 Task: Assign mailaustralia7@gmail.com as Assignee of Child Issue ChildIssue0000000082 of Issue Issue0000000041 in Backlog  in Scrum Project Project0000000009 in Jira. Assign mailaustralia7@gmail.com as Assignee of Child Issue ChildIssue0000000083 of Issue Issue0000000042 in Backlog  in Scrum Project Project0000000009 in Jira. Assign mailaustralia7@gmail.com as Assignee of Child Issue ChildIssue0000000084 of Issue Issue0000000042 in Backlog  in Scrum Project Project0000000009 in Jira. Assign mailaustralia7@gmail.com as Assignee of Child Issue ChildIssue0000000085 of Issue Issue0000000043 in Backlog  in Scrum Project Project0000000009 in Jira. Assign carxxstreet791@gmail.com as Assignee of Child Issue ChildIssue0000000086 of Issue Issue0000000043 in Backlog  in Scrum Project Project0000000009 in Jira
Action: Mouse scrolled (397, 244) with delta (0, -1)
Screenshot: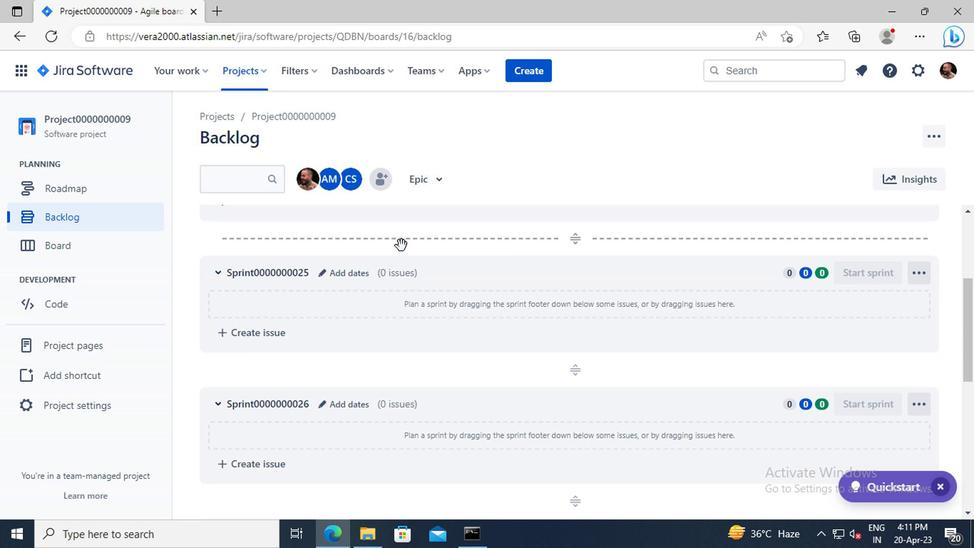 
Action: Mouse scrolled (397, 244) with delta (0, -1)
Screenshot: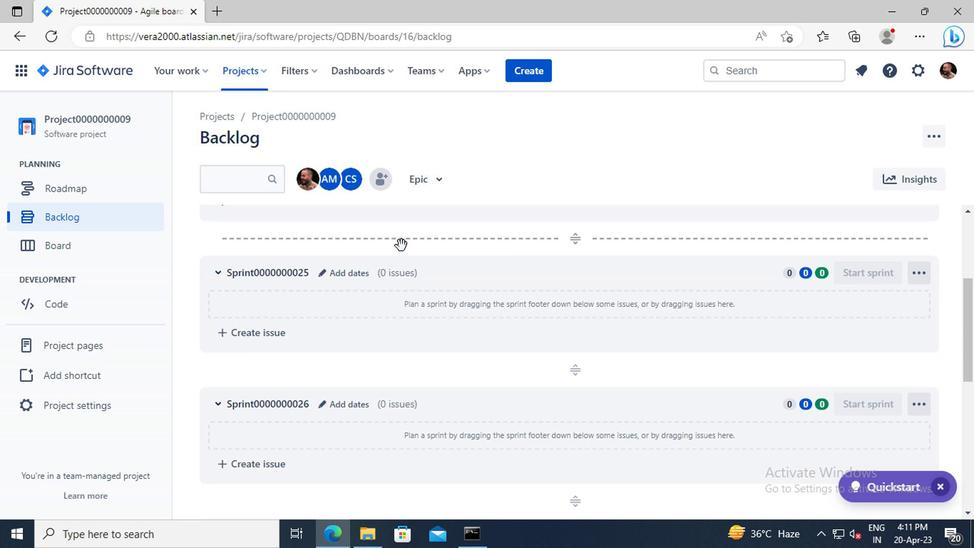 
Action: Mouse scrolled (397, 244) with delta (0, -1)
Screenshot: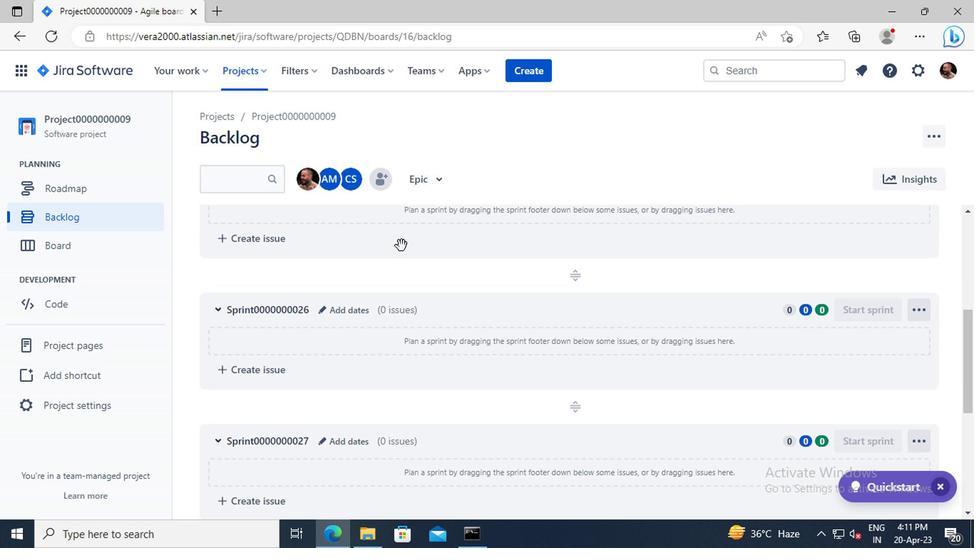 
Action: Mouse scrolled (397, 244) with delta (0, -1)
Screenshot: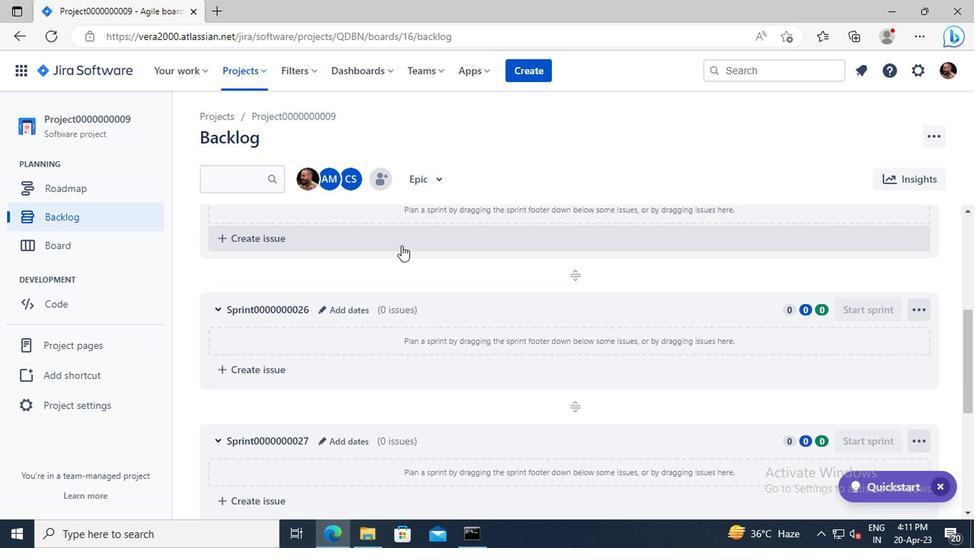 
Action: Mouse scrolled (397, 244) with delta (0, -1)
Screenshot: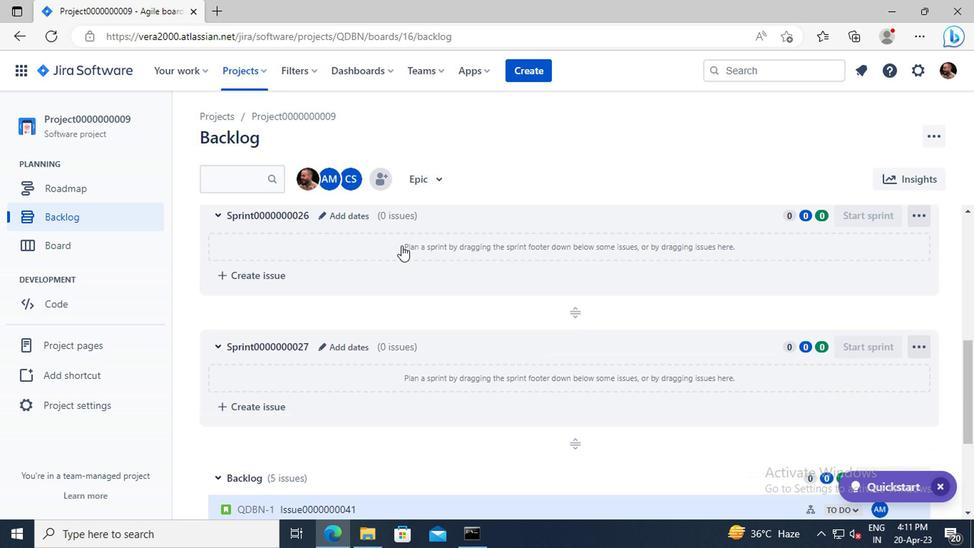 
Action: Mouse scrolled (397, 244) with delta (0, -1)
Screenshot: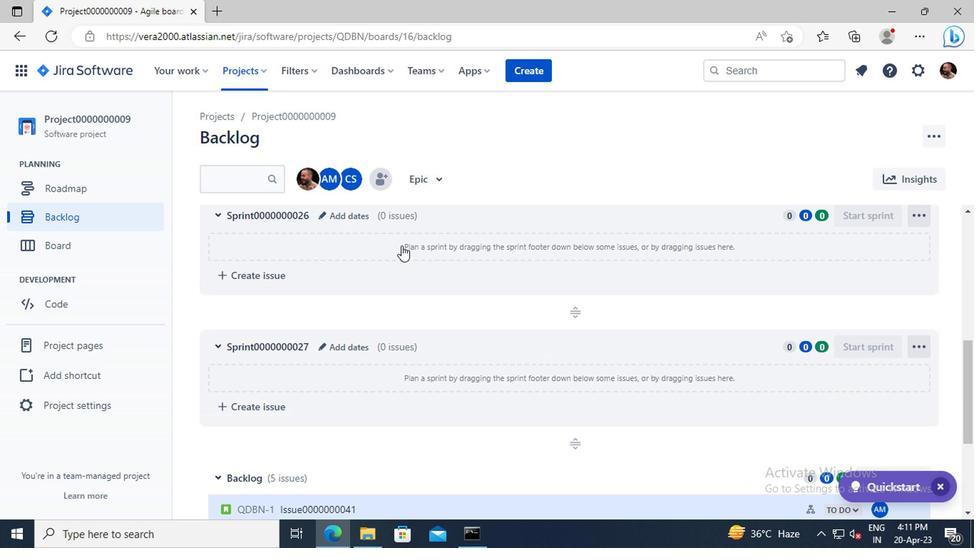 
Action: Mouse scrolled (397, 244) with delta (0, -1)
Screenshot: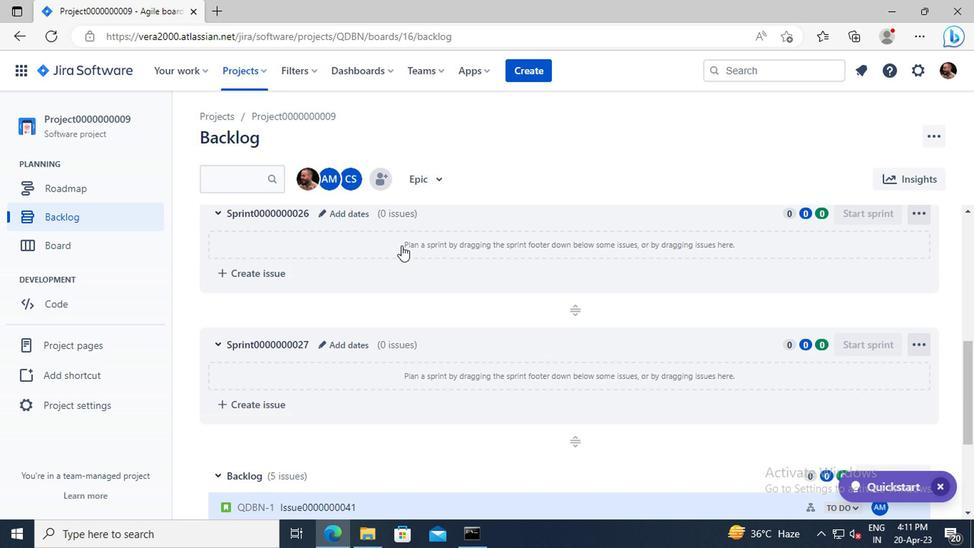 
Action: Mouse scrolled (397, 244) with delta (0, -1)
Screenshot: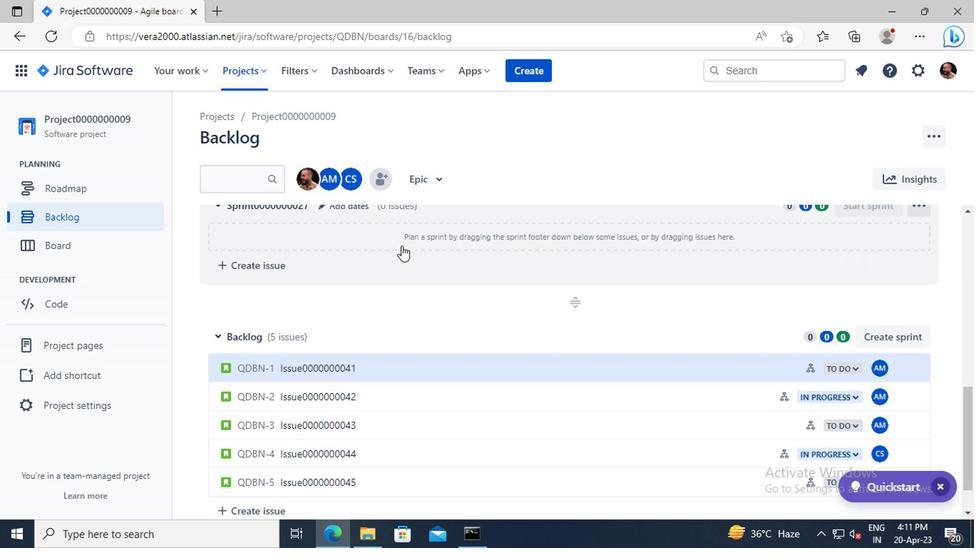 
Action: Mouse moved to (332, 316)
Screenshot: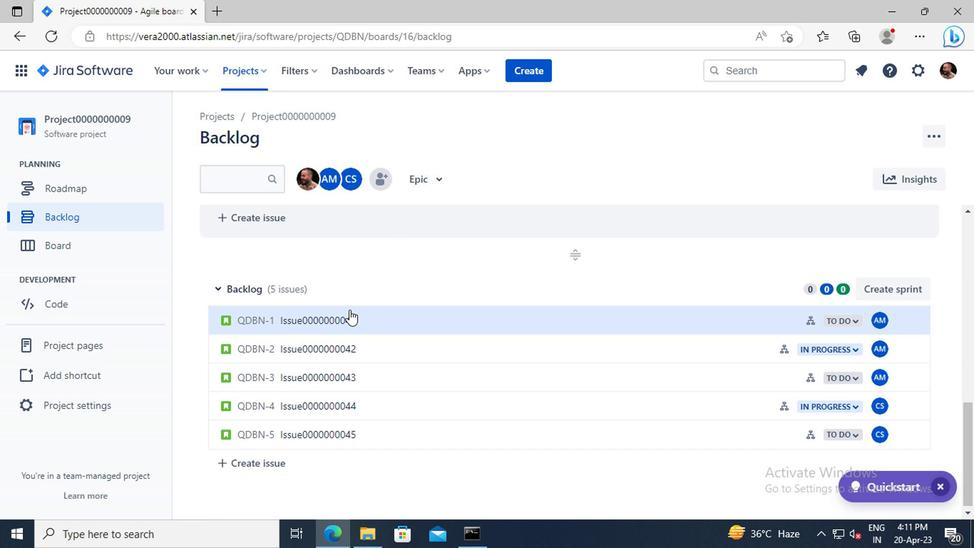 
Action: Mouse pressed left at (332, 316)
Screenshot: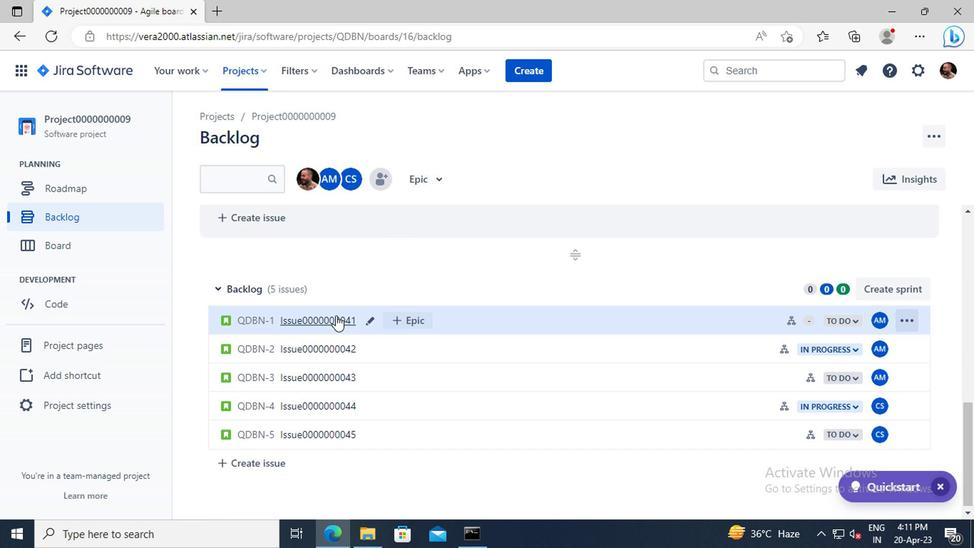 
Action: Mouse moved to (781, 323)
Screenshot: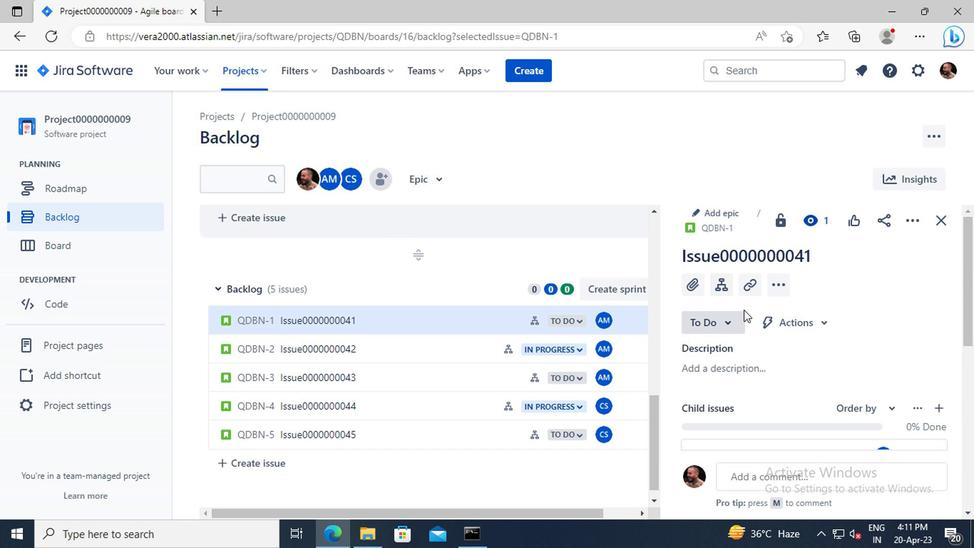 
Action: Mouse scrolled (781, 322) with delta (0, -1)
Screenshot: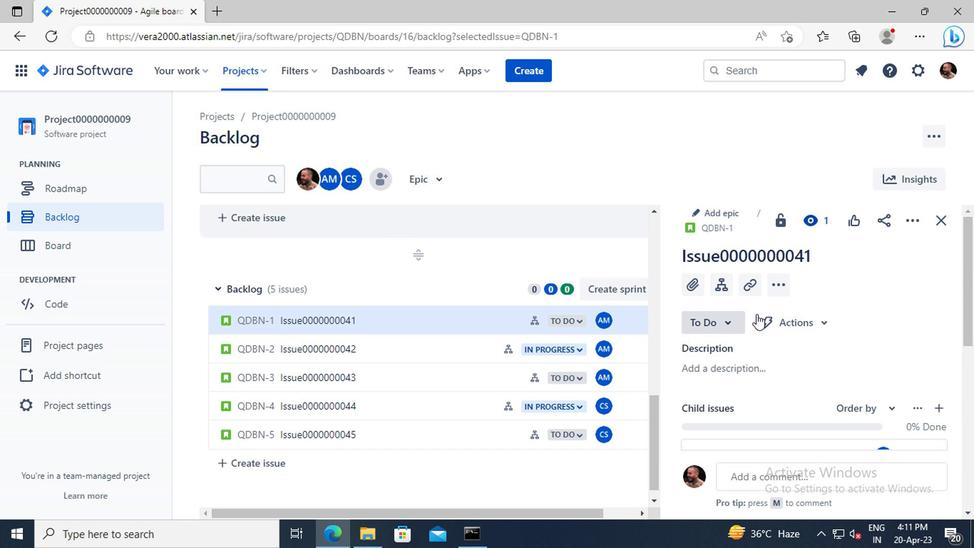 
Action: Mouse moved to (781, 323)
Screenshot: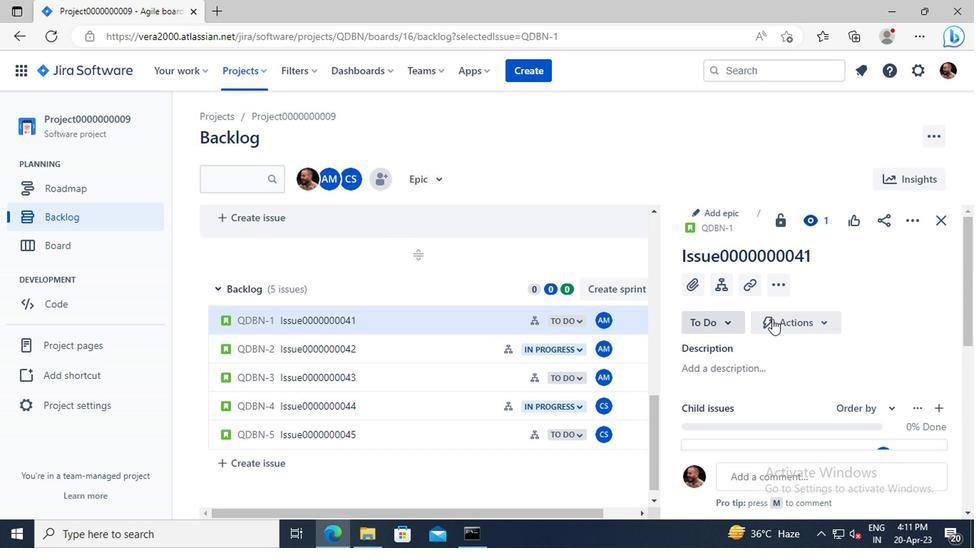 
Action: Mouse scrolled (781, 322) with delta (0, -1)
Screenshot: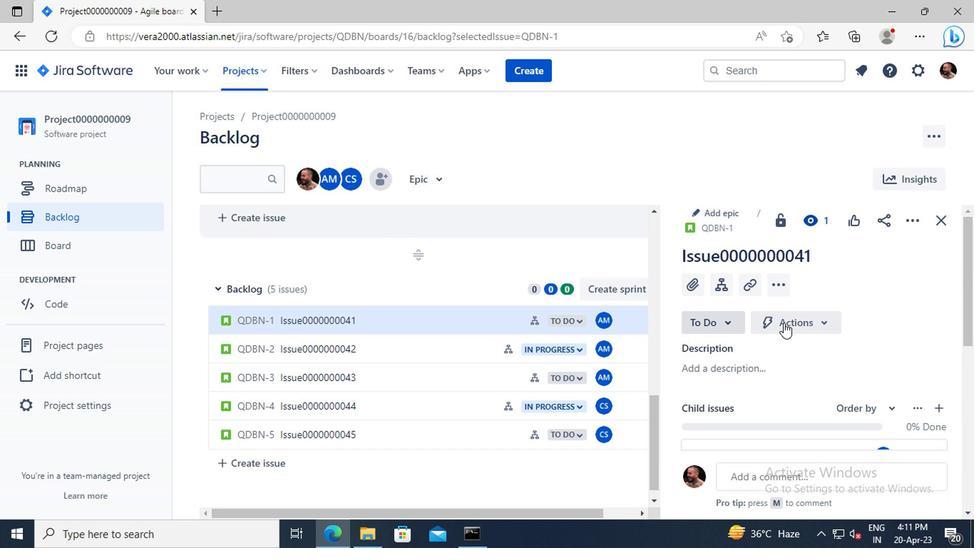 
Action: Mouse moved to (878, 390)
Screenshot: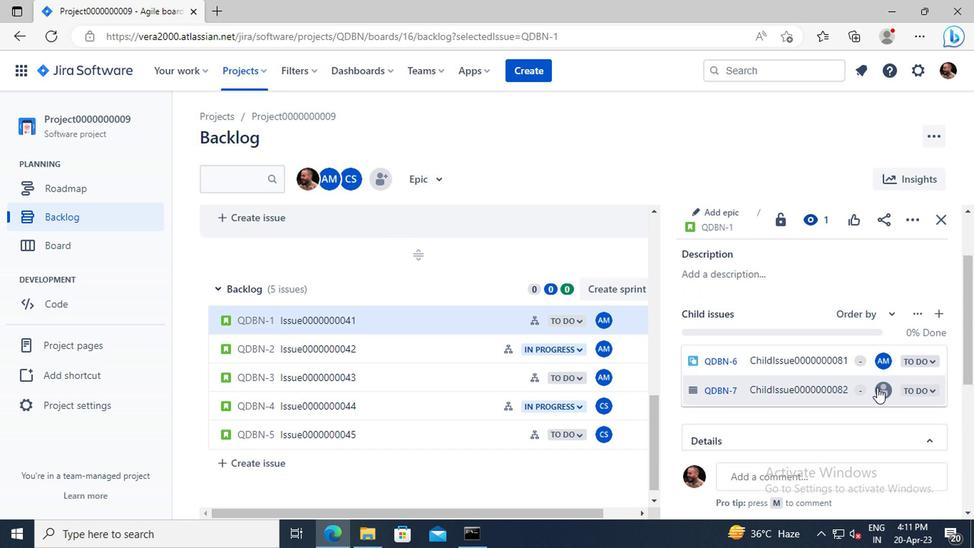 
Action: Mouse pressed left at (878, 390)
Screenshot: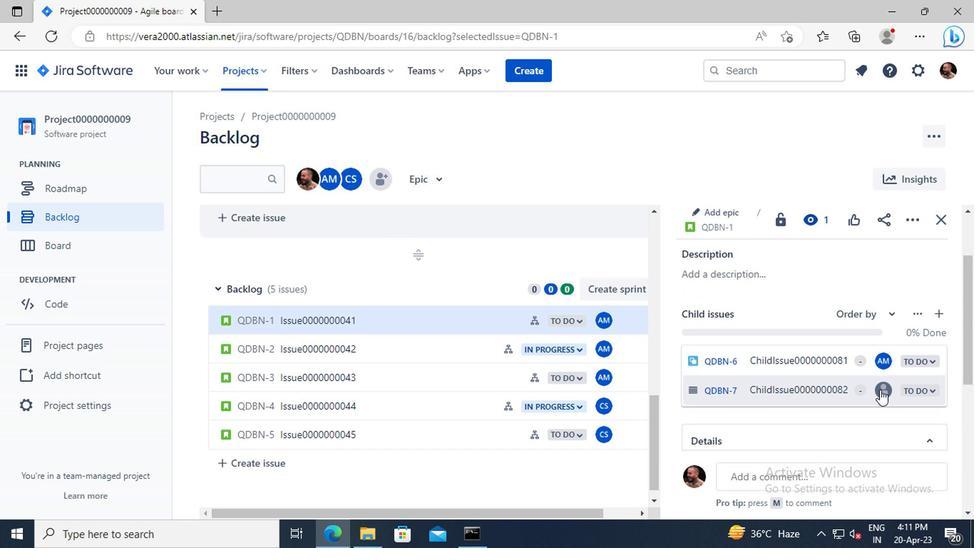 
Action: Mouse moved to (860, 380)
Screenshot: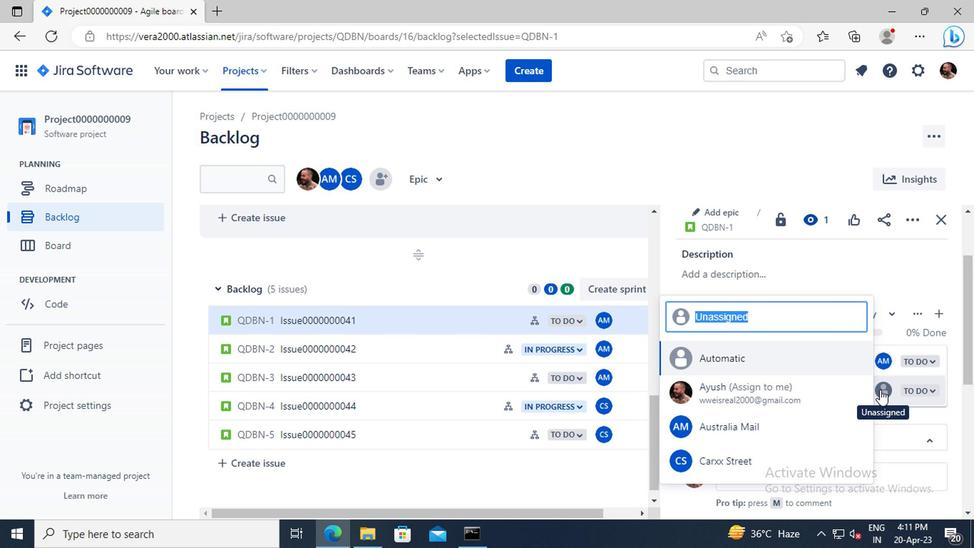 
Action: Key pressed a
Screenshot: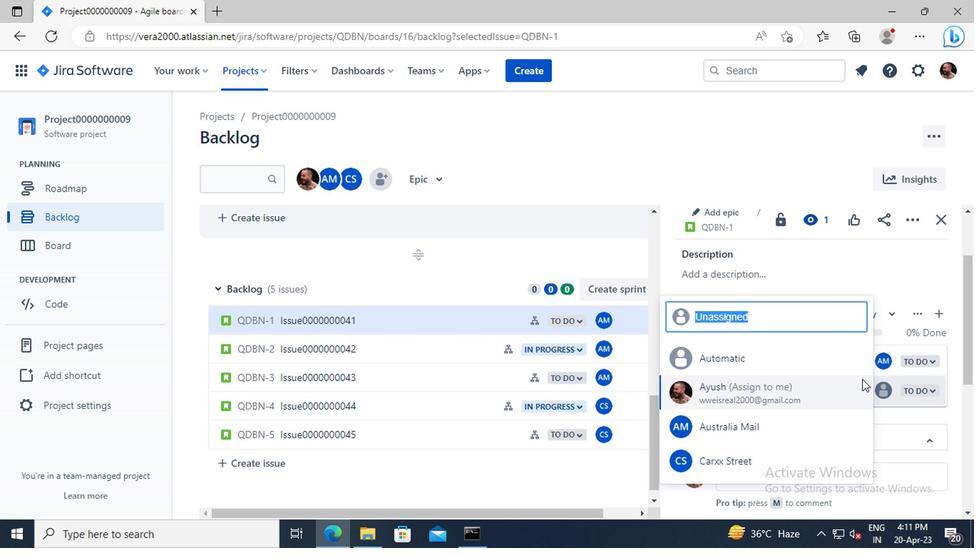 
Action: Mouse moved to (852, 375)
Screenshot: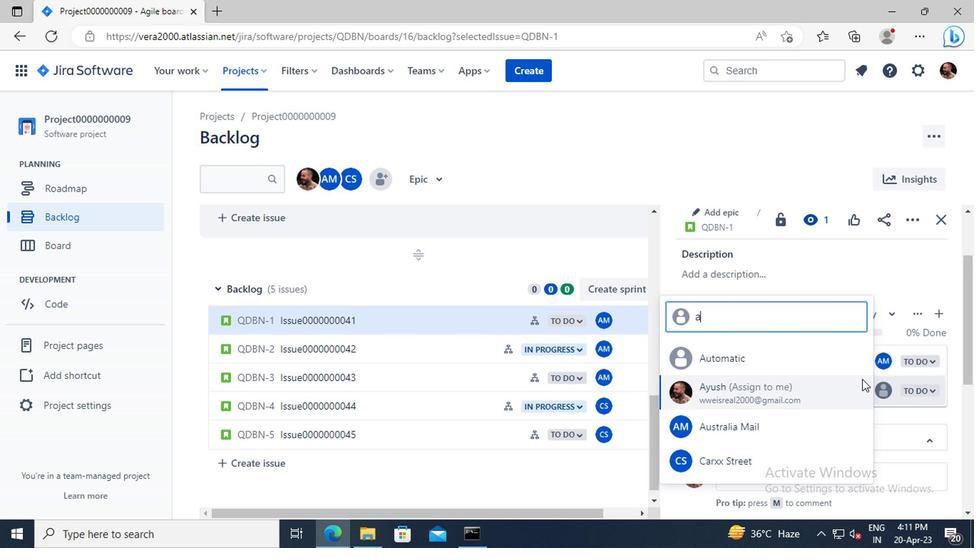 
Action: Key pressed ustra
Screenshot: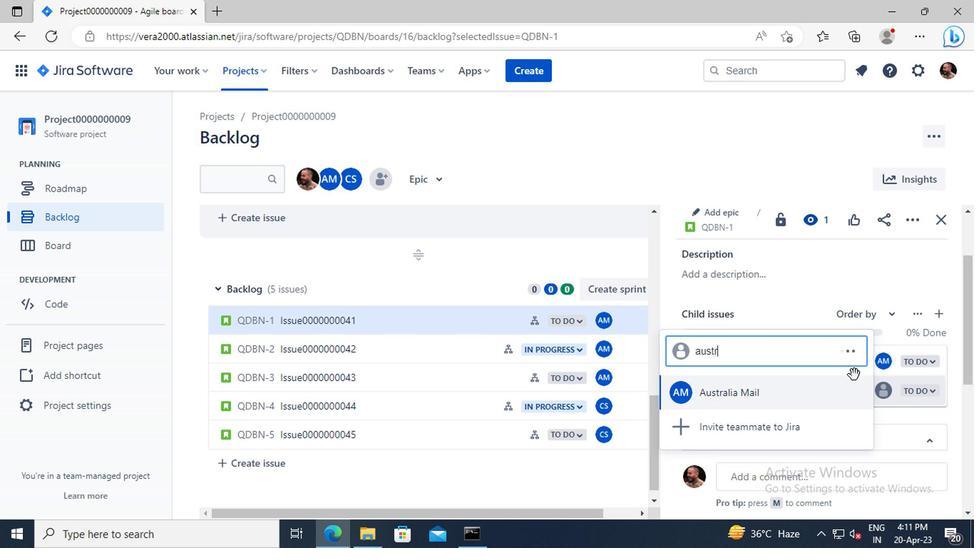 
Action: Mouse moved to (834, 365)
Screenshot: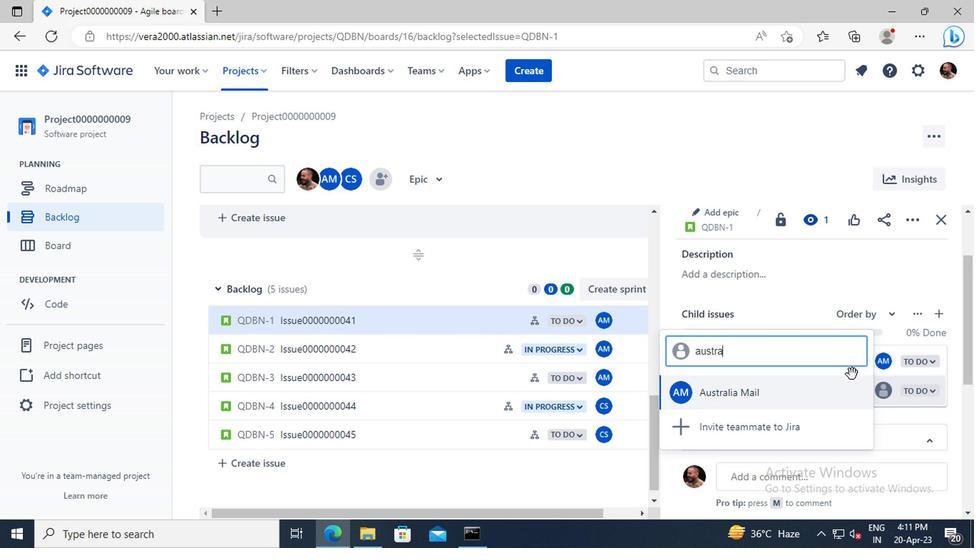 
Action: Key pressed lia
Screenshot: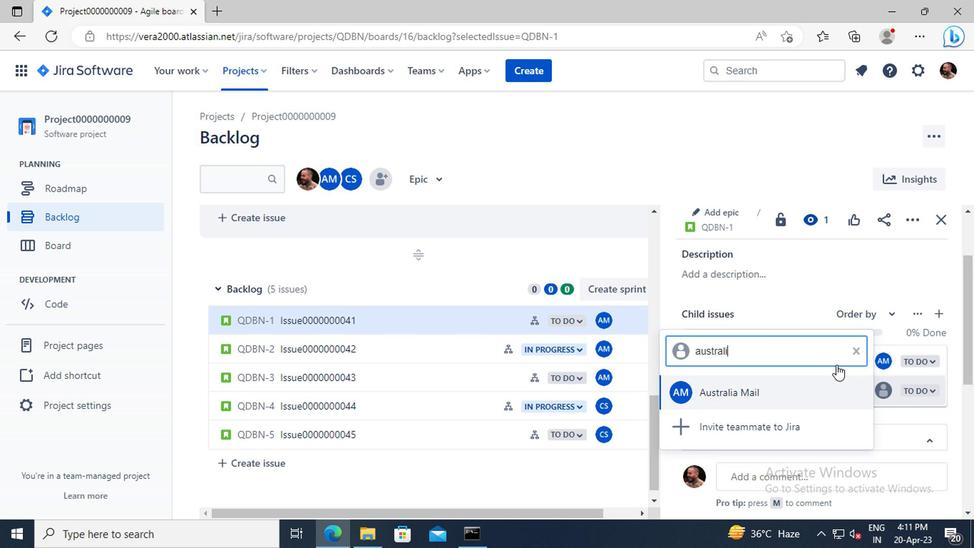 
Action: Mouse moved to (757, 393)
Screenshot: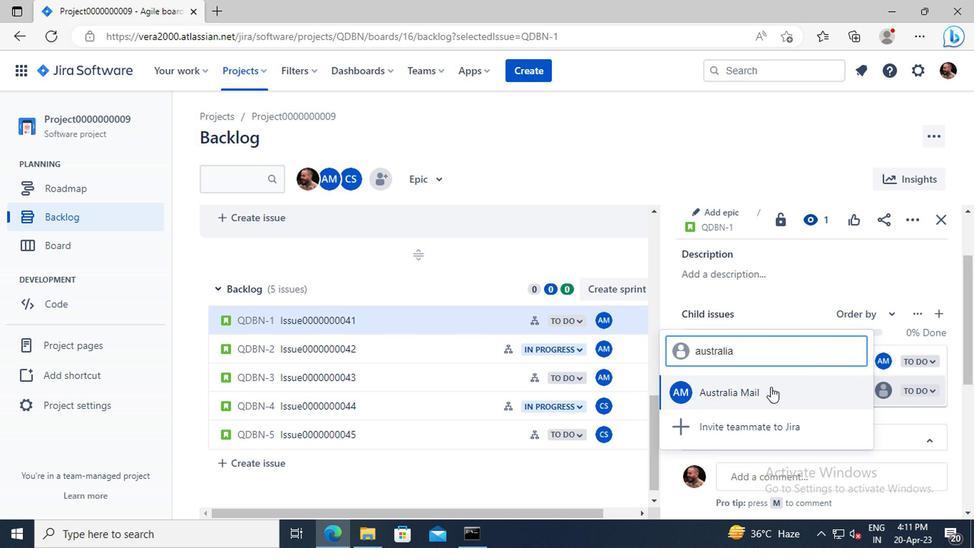 
Action: Mouse pressed left at (757, 393)
Screenshot: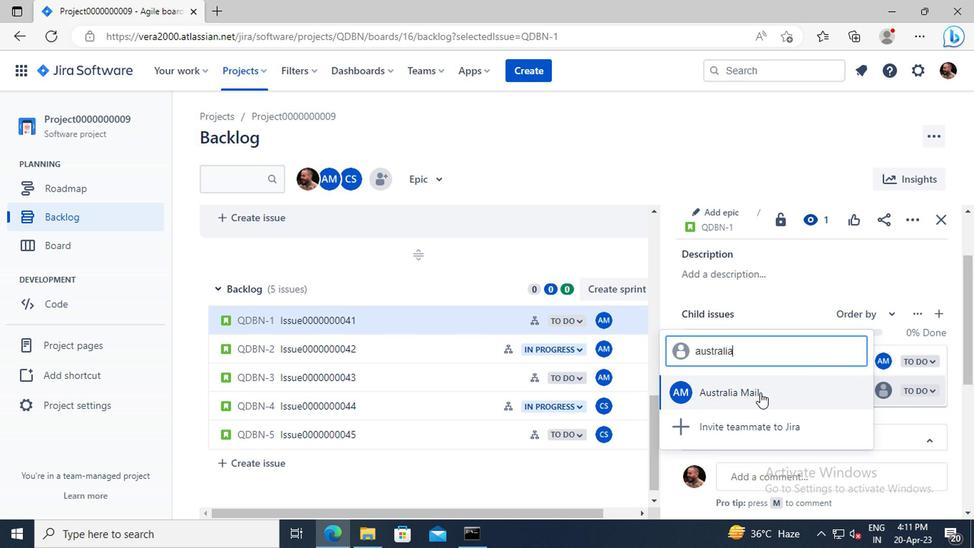 
Action: Mouse moved to (328, 345)
Screenshot: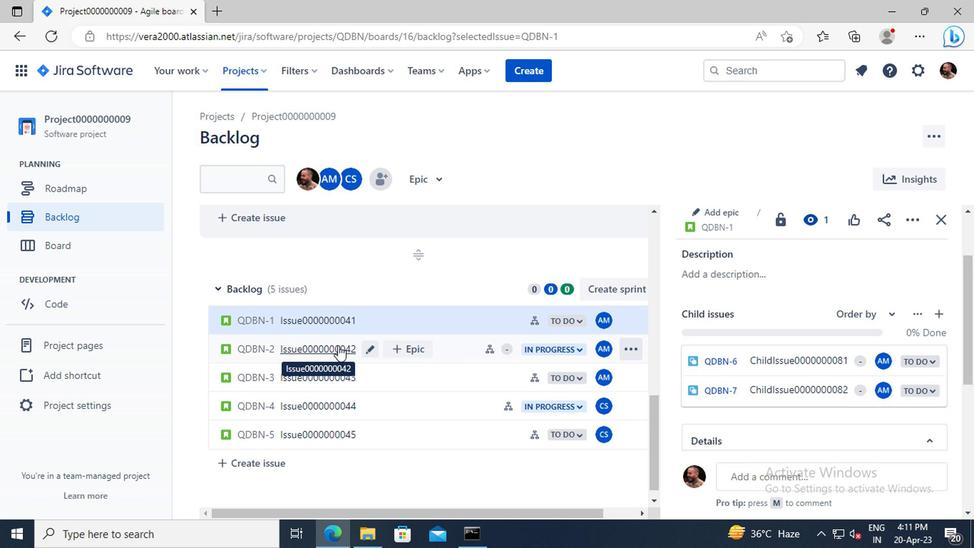 
Action: Mouse pressed left at (328, 345)
Screenshot: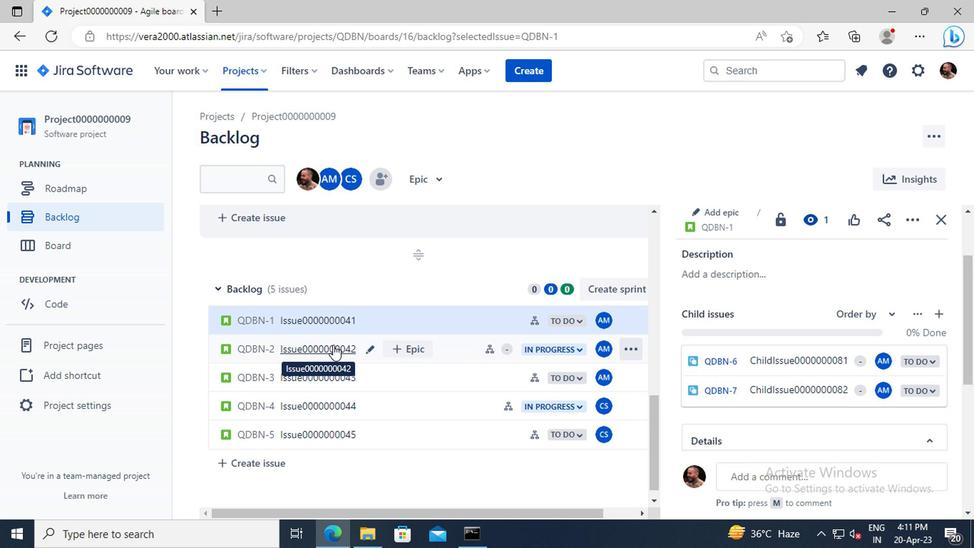 
Action: Mouse moved to (812, 368)
Screenshot: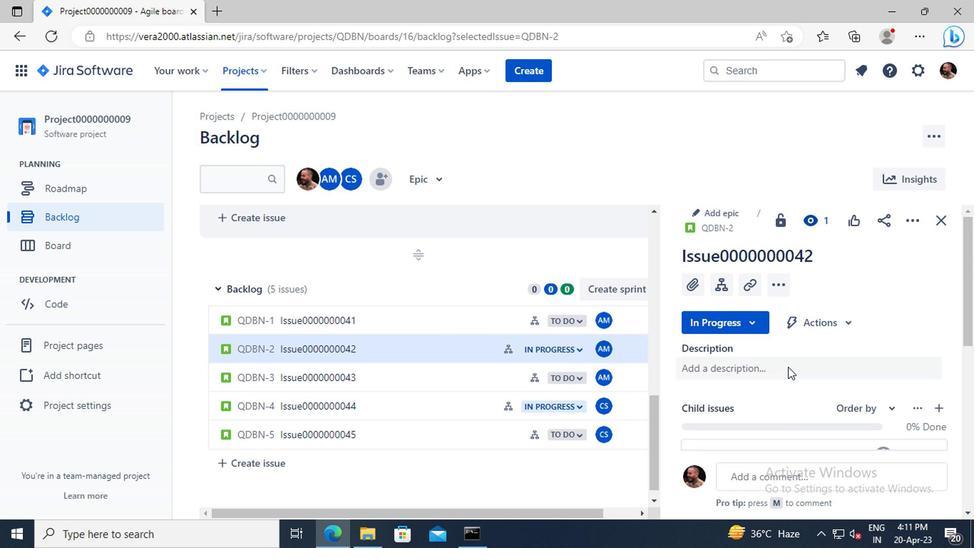 
Action: Mouse scrolled (812, 367) with delta (0, -1)
Screenshot: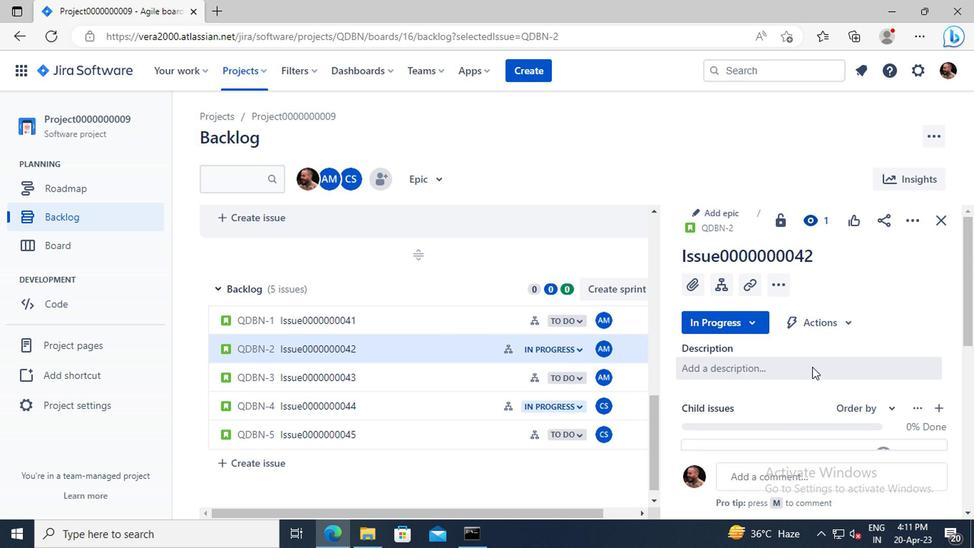 
Action: Mouse scrolled (812, 367) with delta (0, -1)
Screenshot: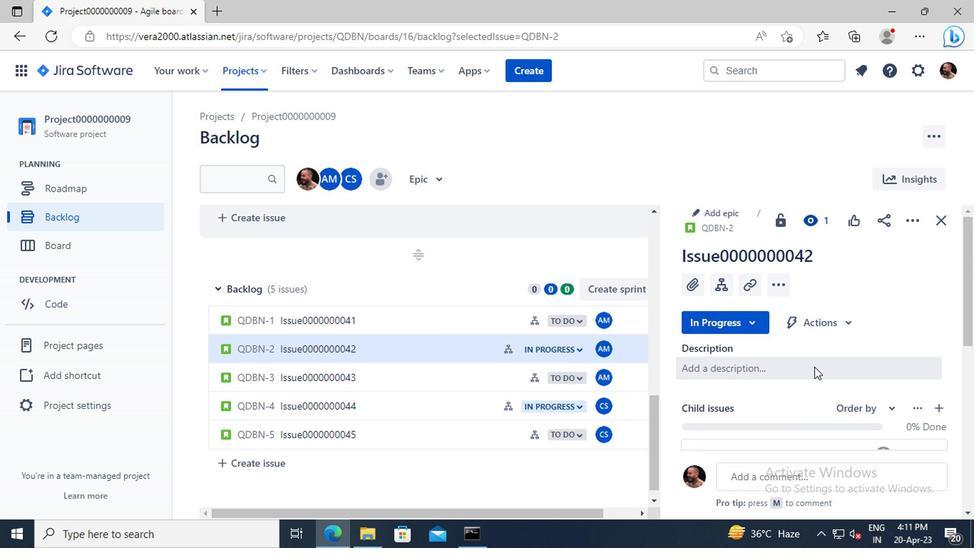 
Action: Mouse moved to (883, 369)
Screenshot: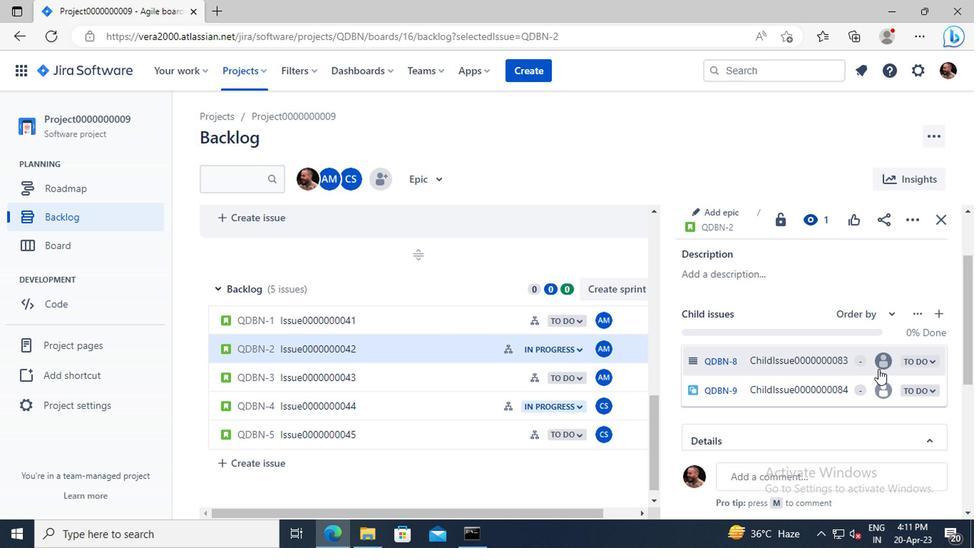 
Action: Mouse pressed left at (883, 369)
Screenshot: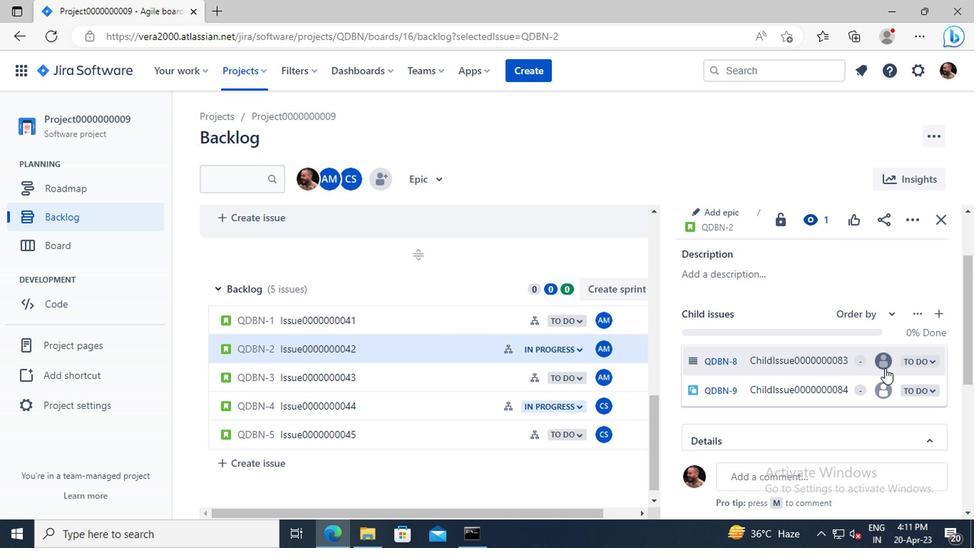 
Action: Mouse moved to (871, 361)
Screenshot: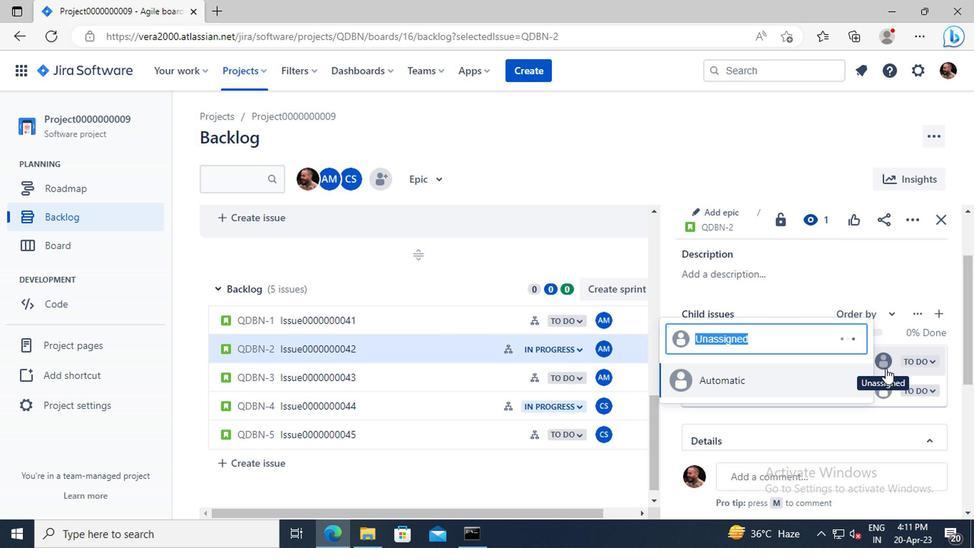 
Action: Key pressed australia
Screenshot: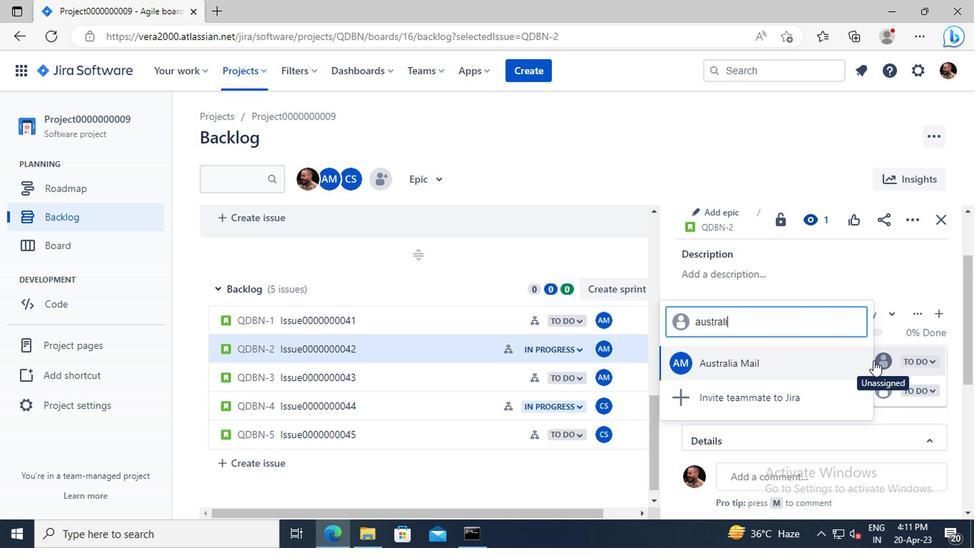 
Action: Mouse moved to (775, 357)
Screenshot: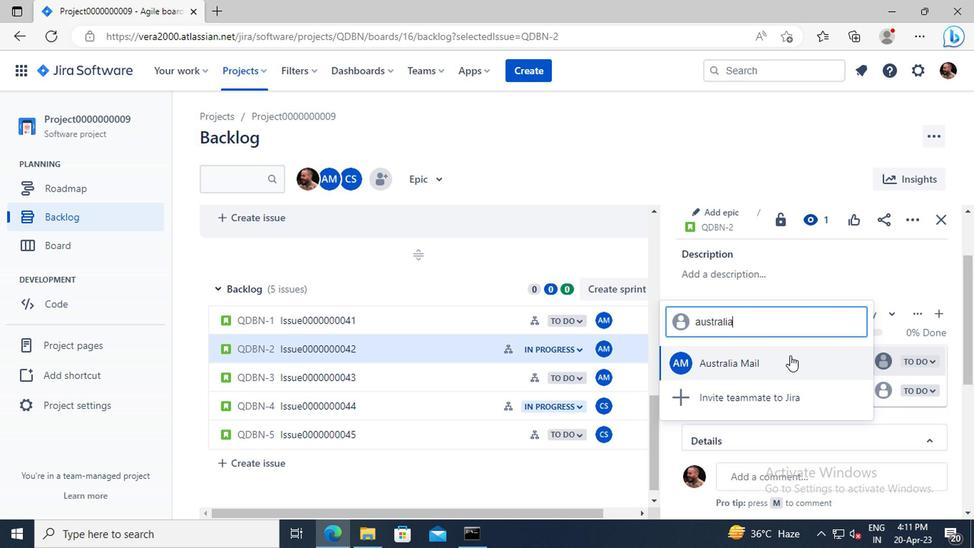 
Action: Mouse pressed left at (775, 357)
Screenshot: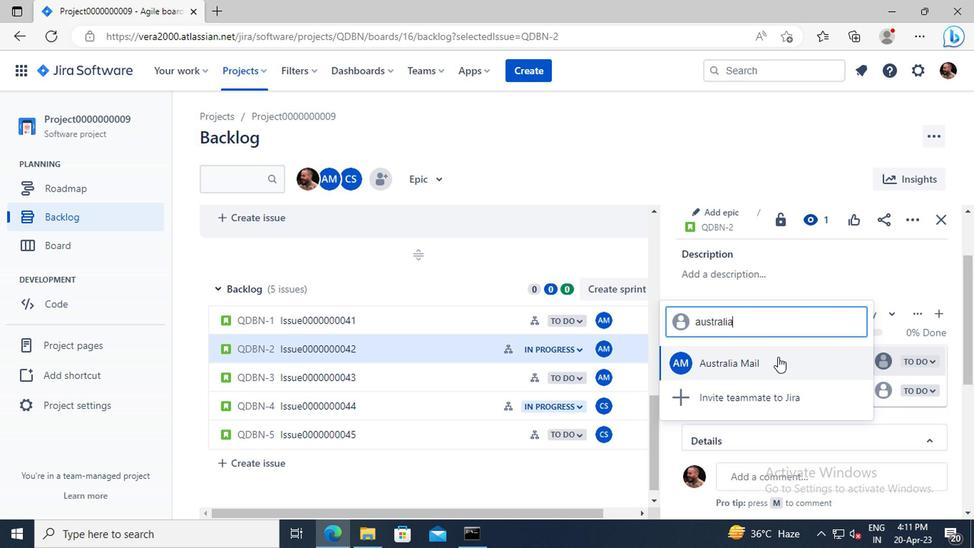 
Action: Mouse moved to (878, 395)
Screenshot: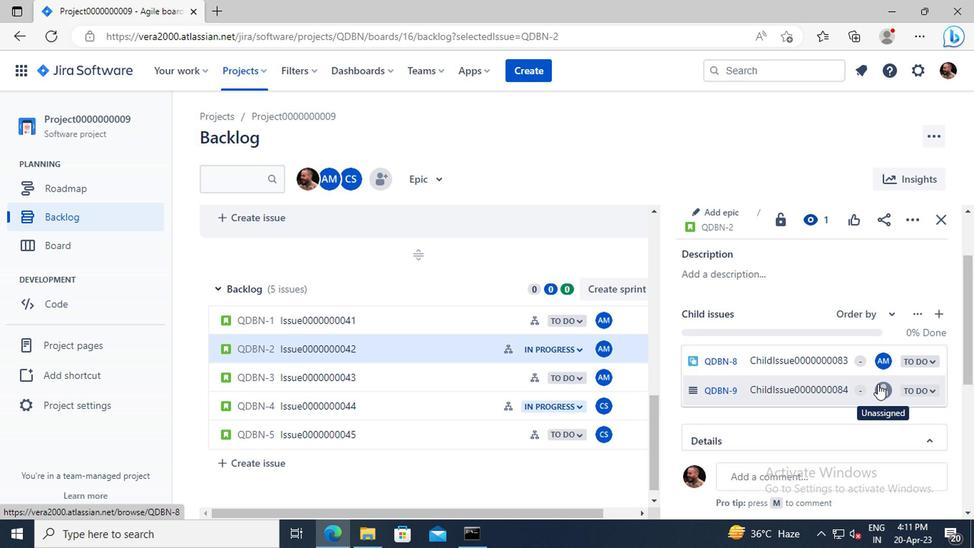 
Action: Mouse pressed left at (878, 395)
Screenshot: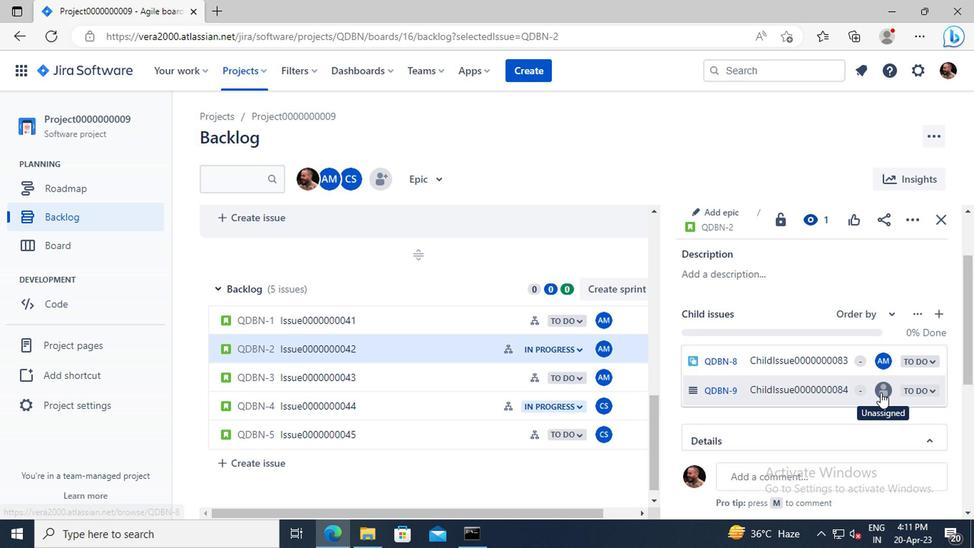 
Action: Key pressed australia
Screenshot: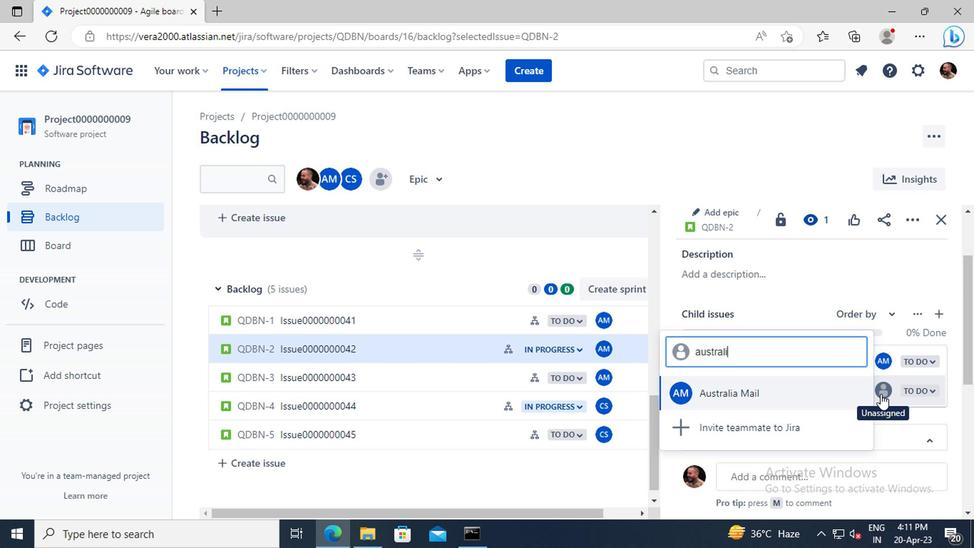 
Action: Mouse moved to (757, 392)
Screenshot: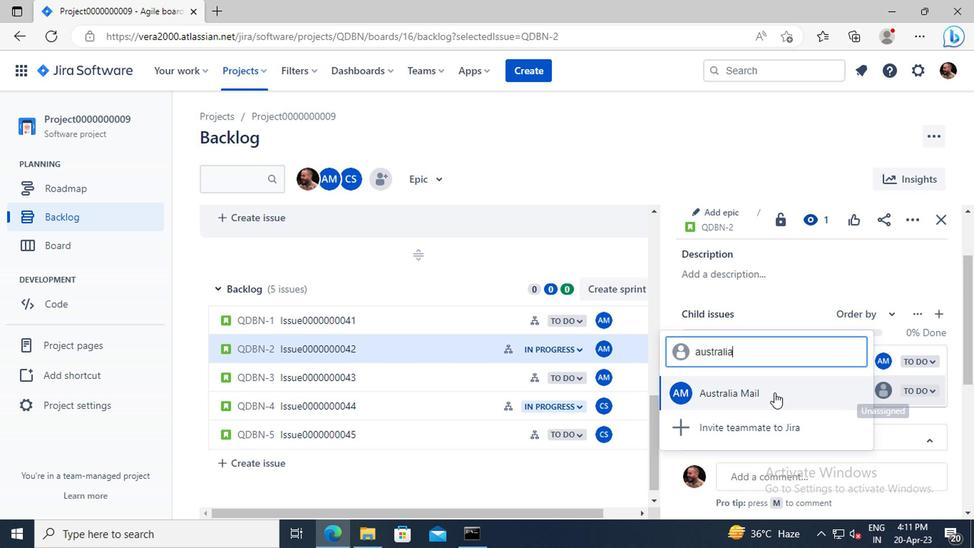 
Action: Mouse pressed left at (757, 392)
Screenshot: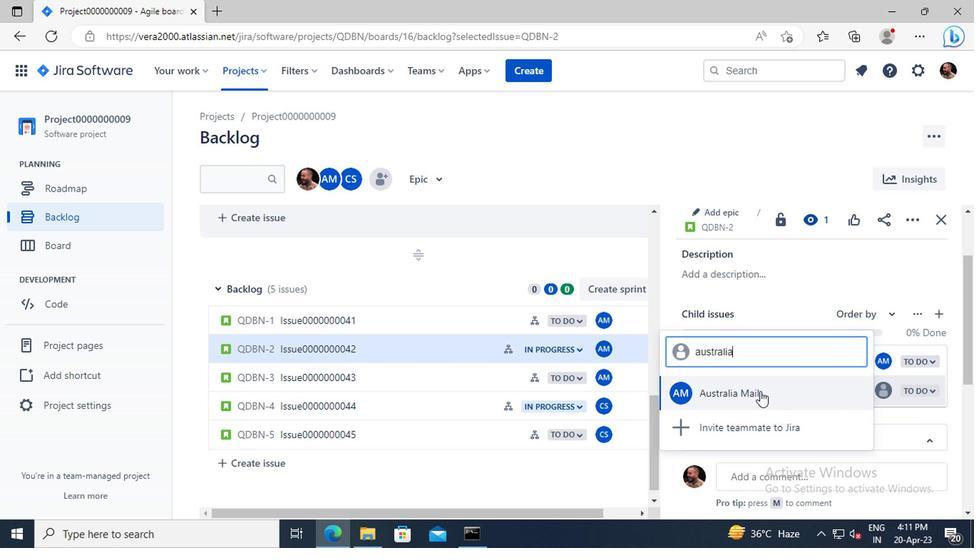 
Action: Mouse moved to (329, 374)
Screenshot: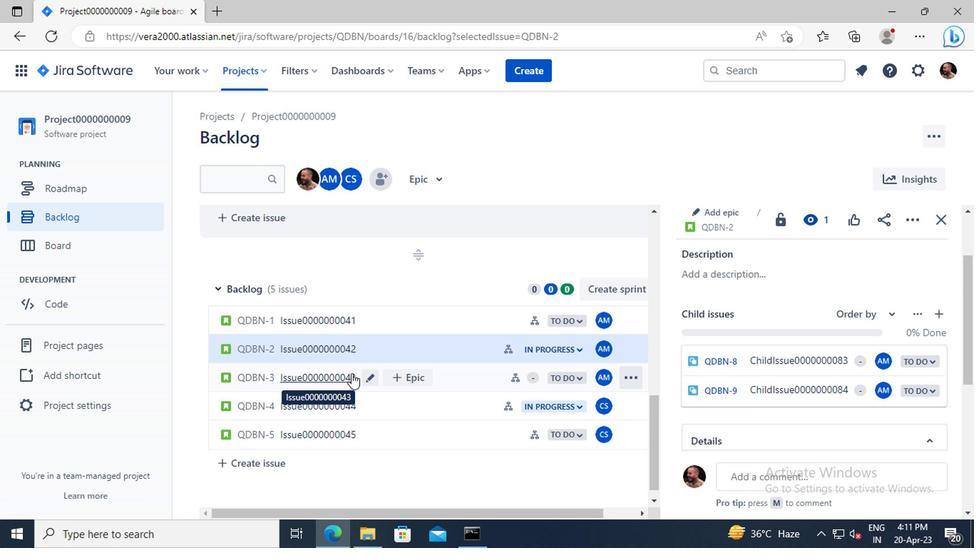 
Action: Mouse pressed left at (329, 374)
Screenshot: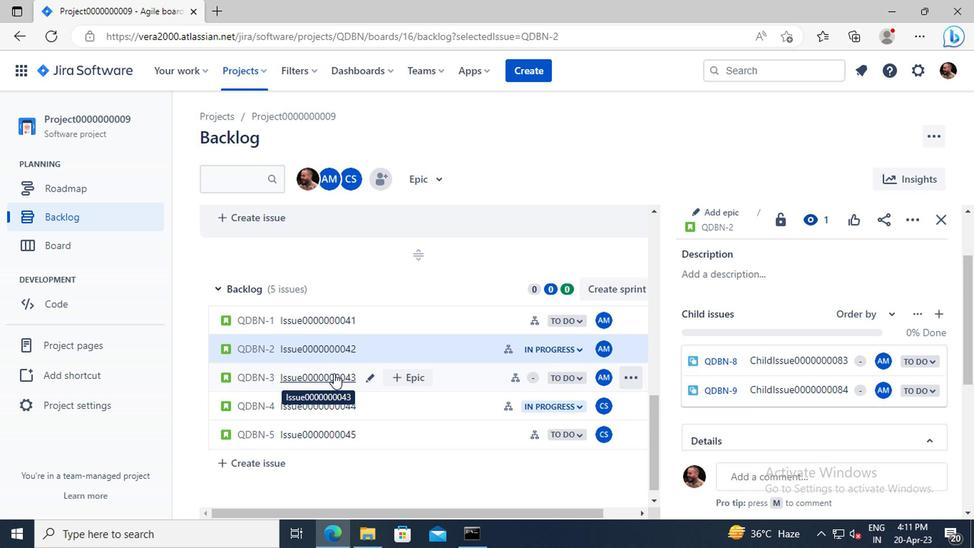 
Action: Mouse moved to (854, 349)
Screenshot: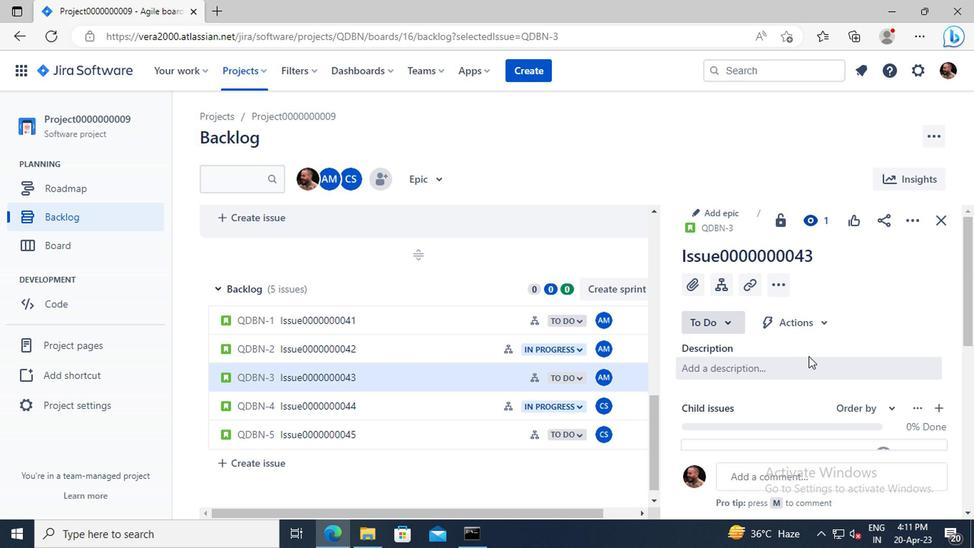 
Action: Mouse scrolled (854, 348) with delta (0, -1)
Screenshot: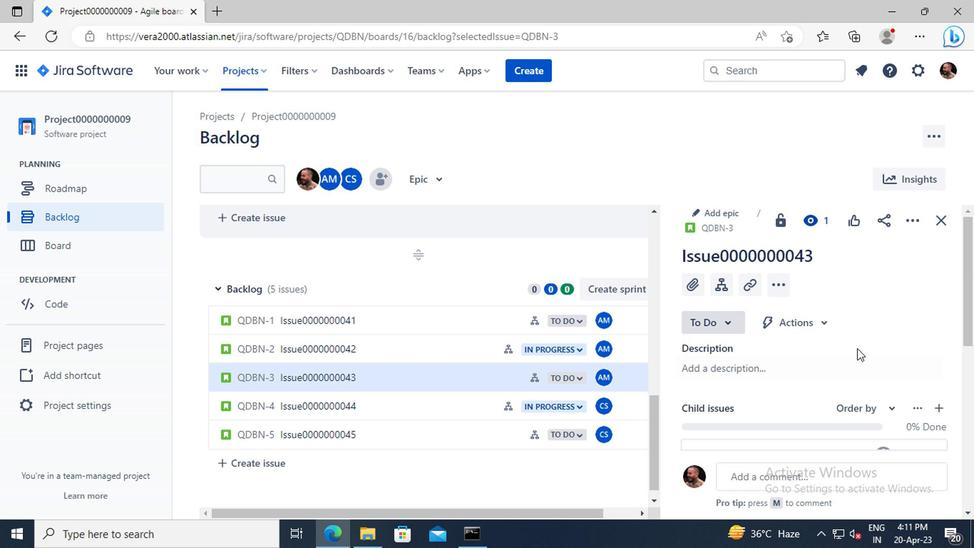 
Action: Mouse moved to (883, 409)
Screenshot: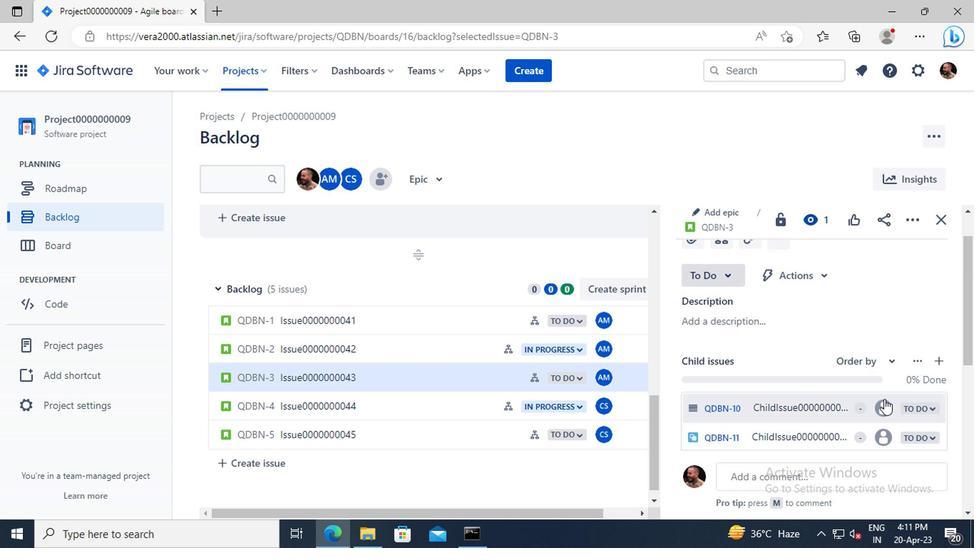 
Action: Mouse pressed left at (883, 409)
Screenshot: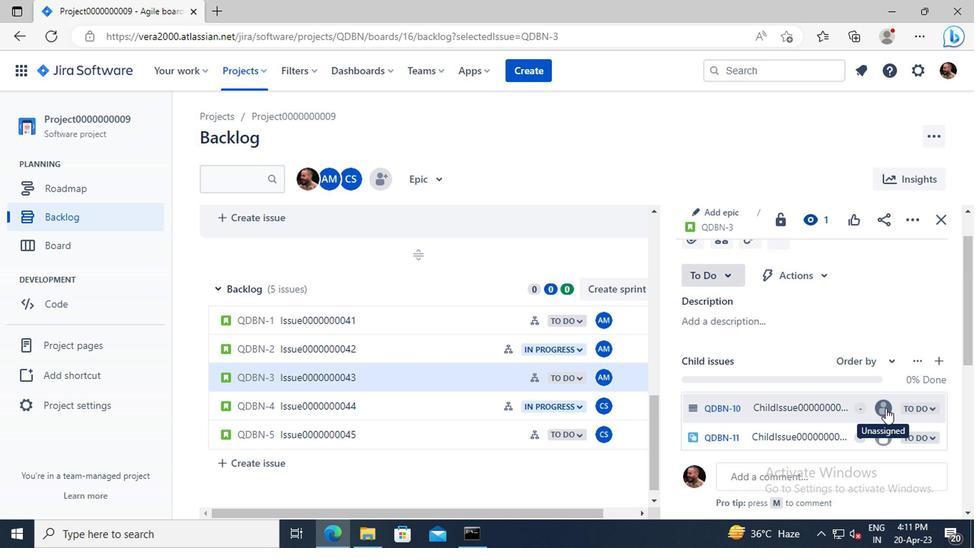 
Action: Key pressed australia
Screenshot: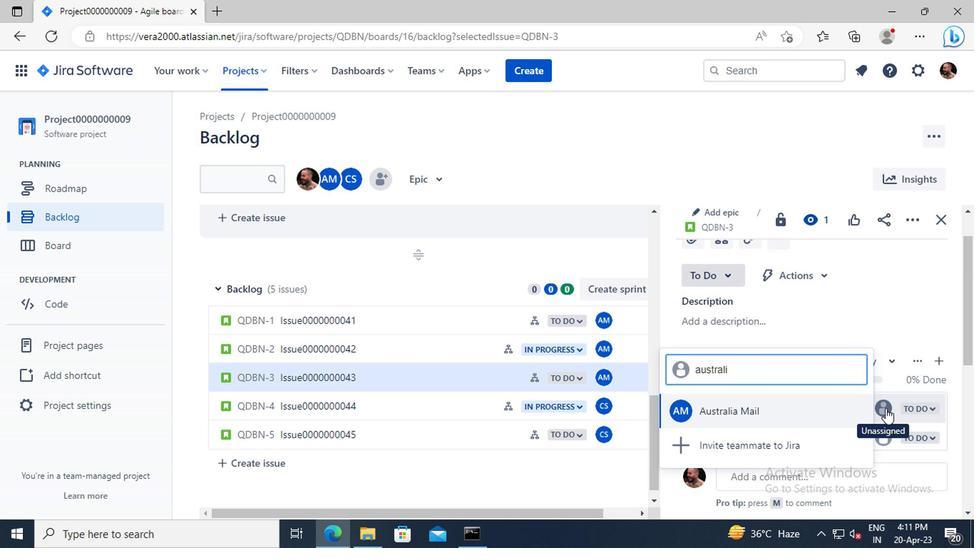 
Action: Mouse moved to (751, 409)
Screenshot: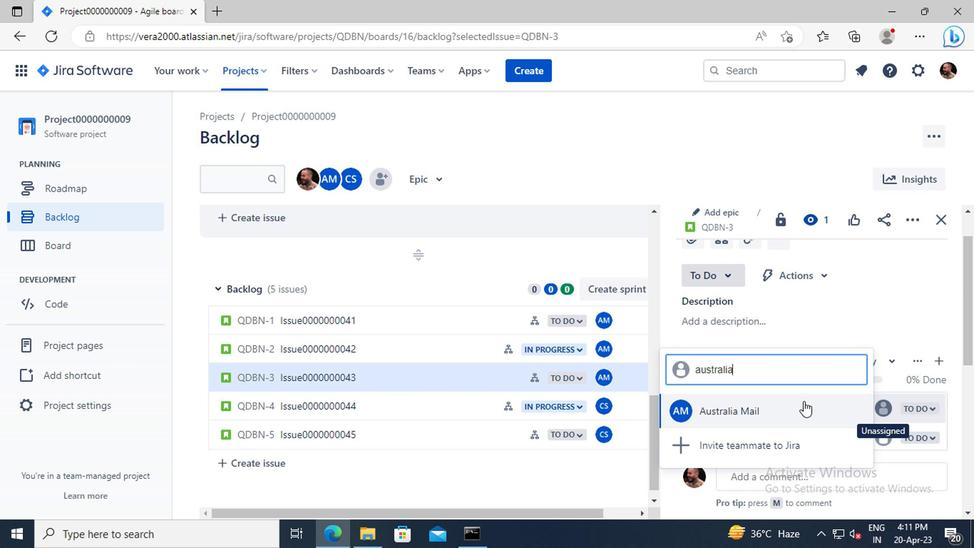 
Action: Mouse pressed left at (751, 409)
Screenshot: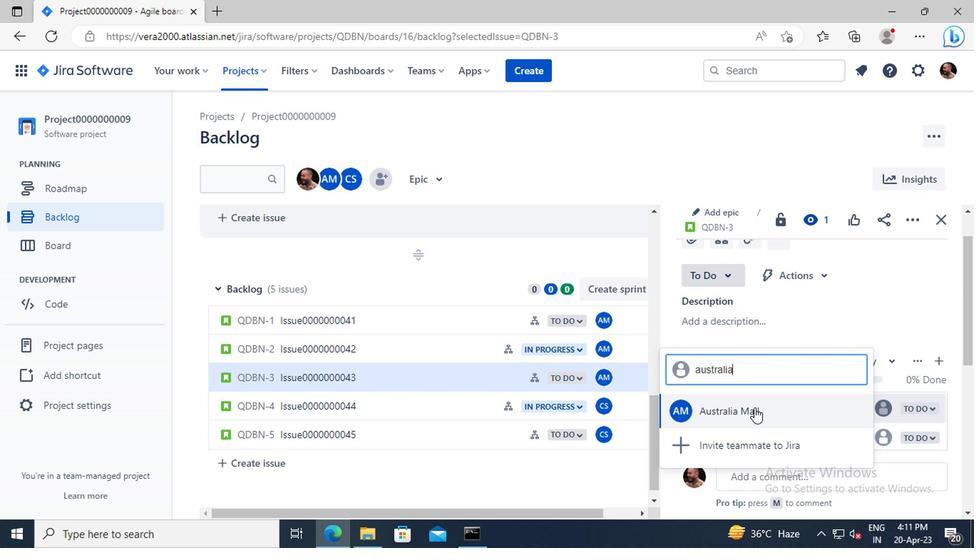 
Action: Mouse moved to (884, 438)
Screenshot: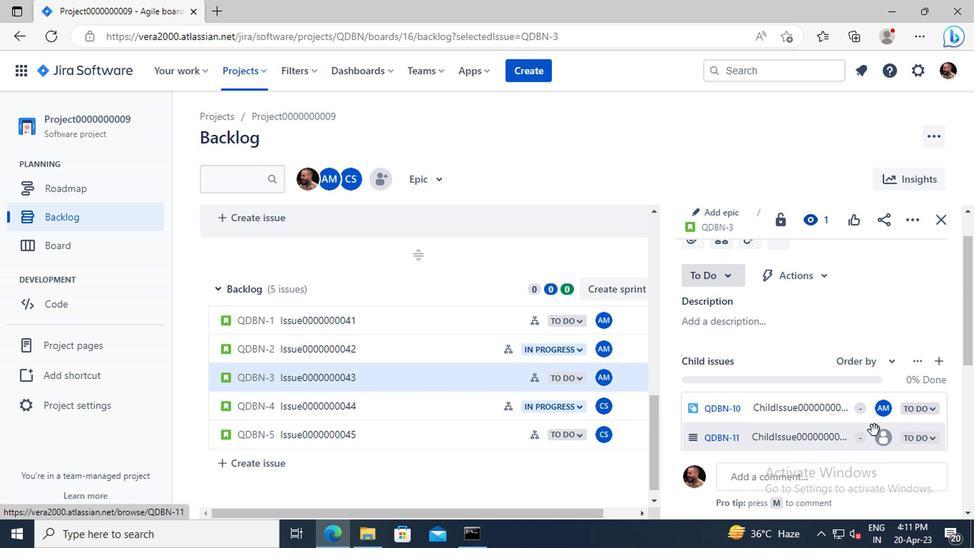 
Action: Mouse pressed left at (884, 438)
Screenshot: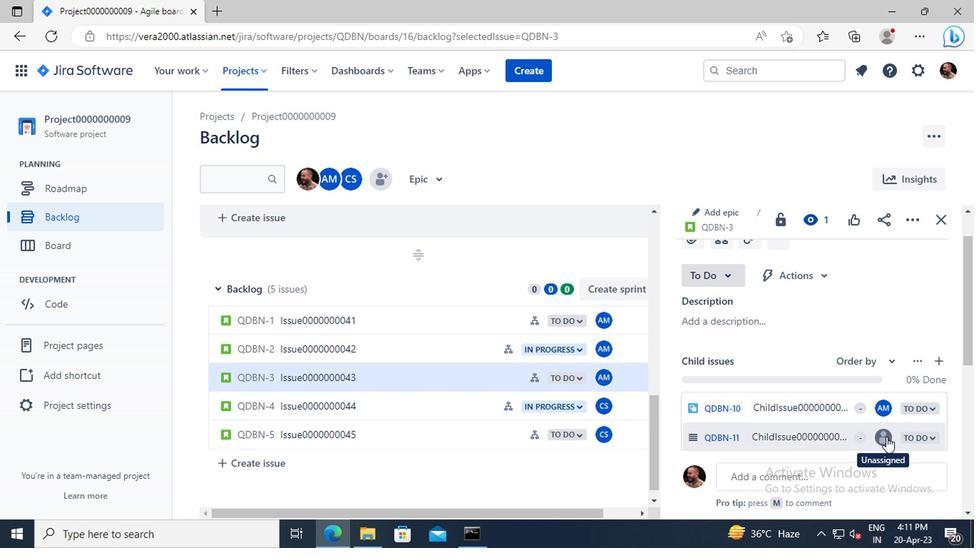 
Action: Mouse moved to (823, 402)
Screenshot: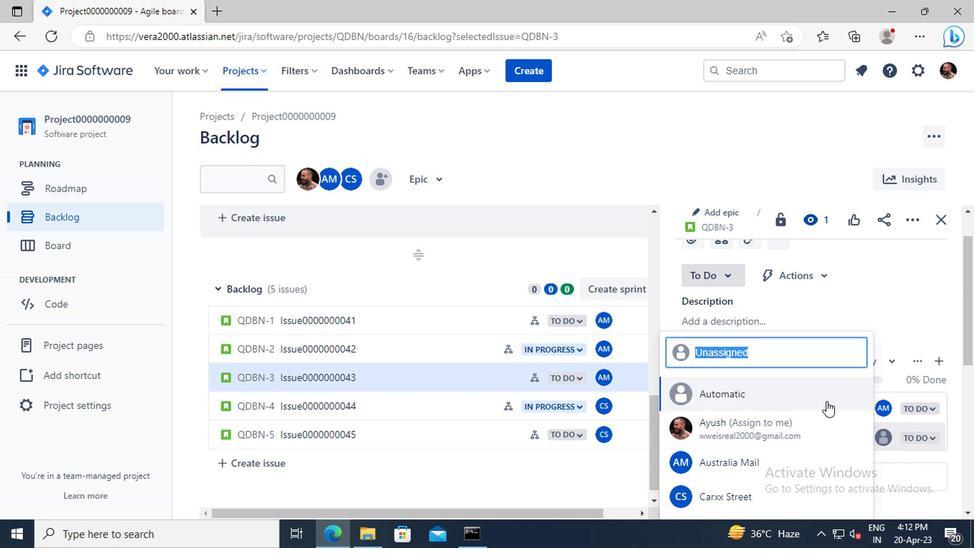 
Action: Key pressed c
Screenshot: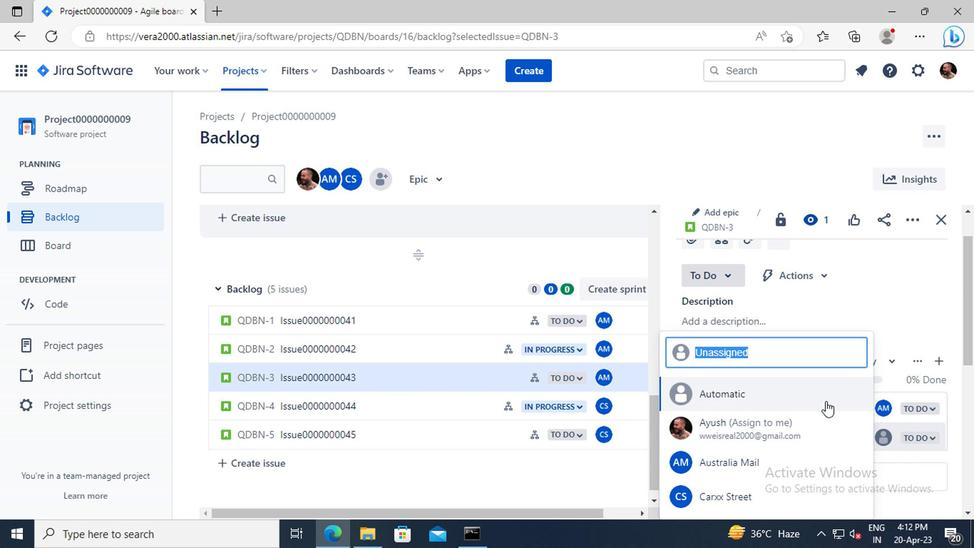 
Action: Mouse moved to (822, 402)
Screenshot: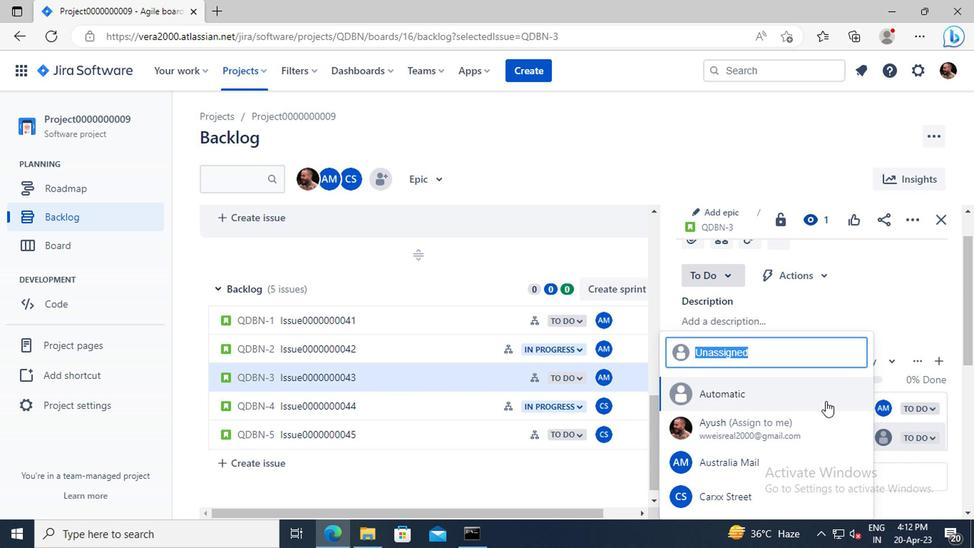 
Action: Key pressed ar
Screenshot: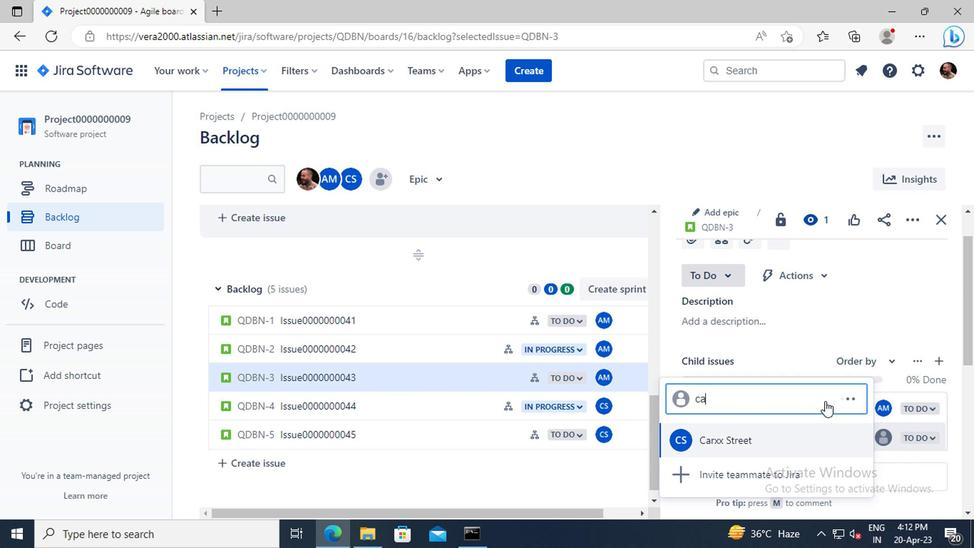 
Action: Mouse moved to (802, 390)
Screenshot: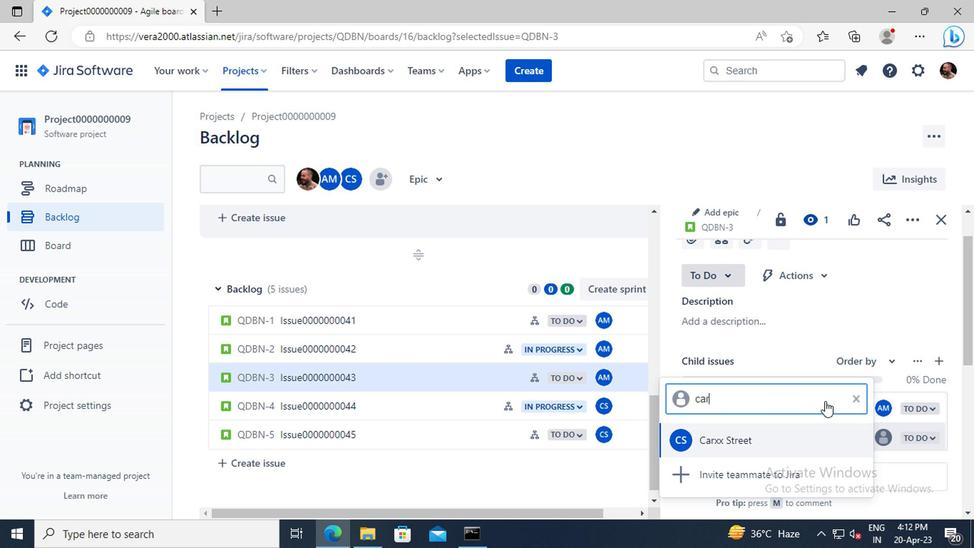 
Action: Key pressed xx
Screenshot: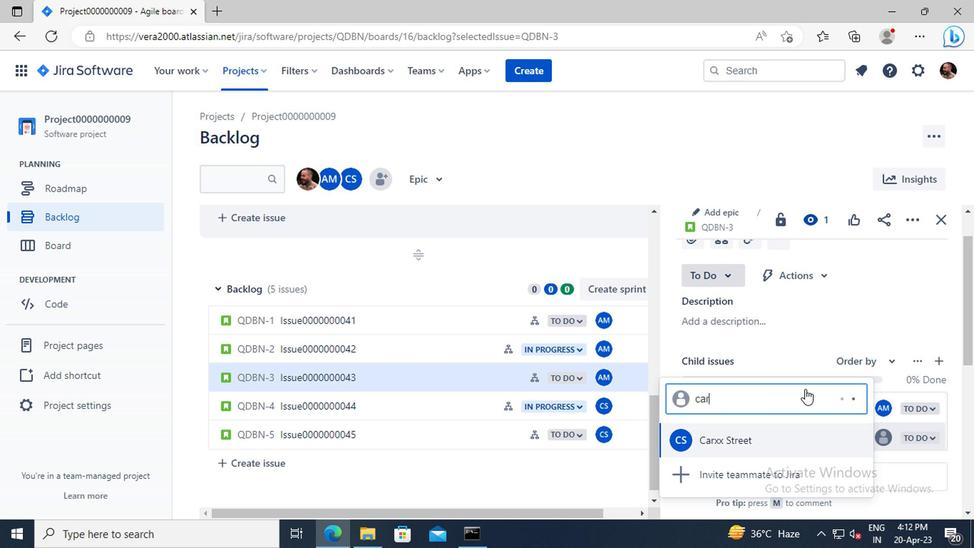 
Action: Mouse moved to (777, 440)
Screenshot: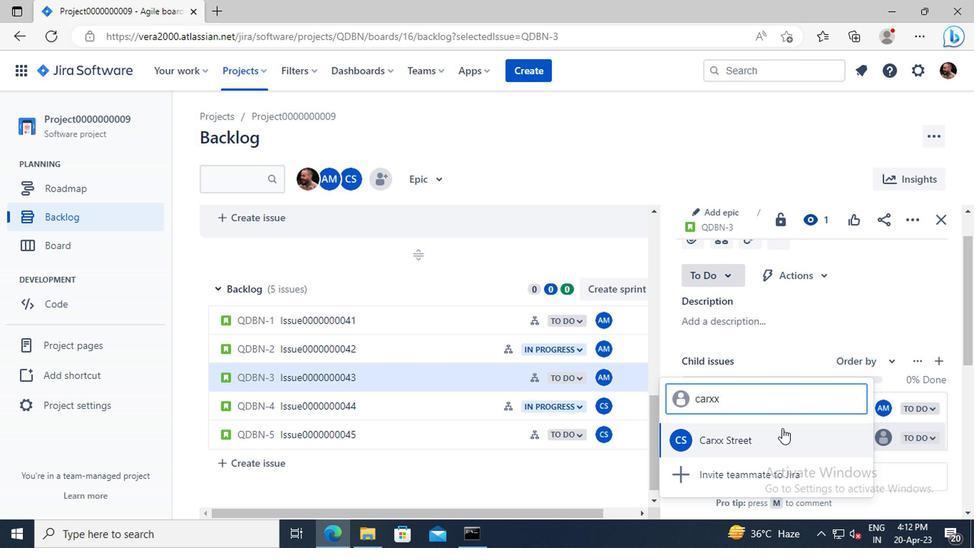 
Action: Mouse pressed left at (777, 440)
Screenshot: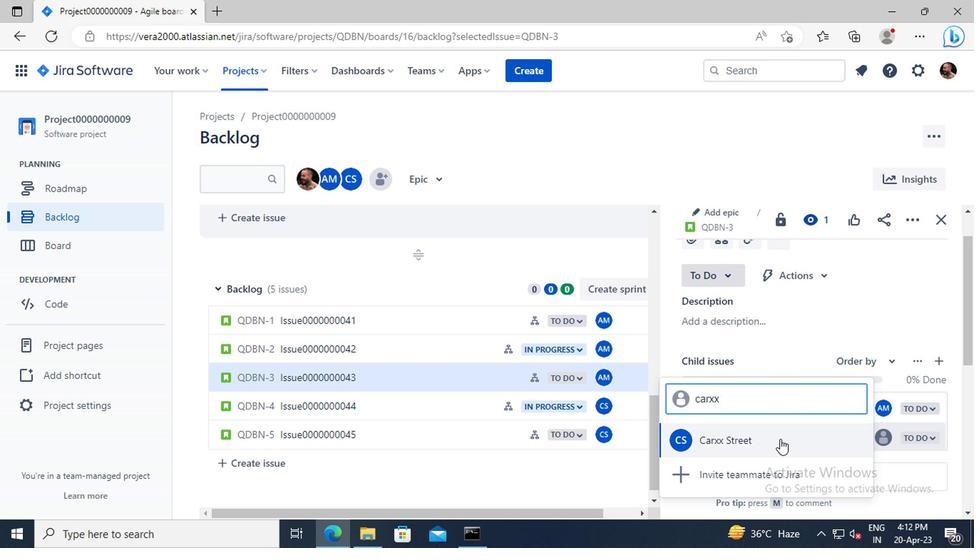 
Action: Mouse moved to (777, 441)
Screenshot: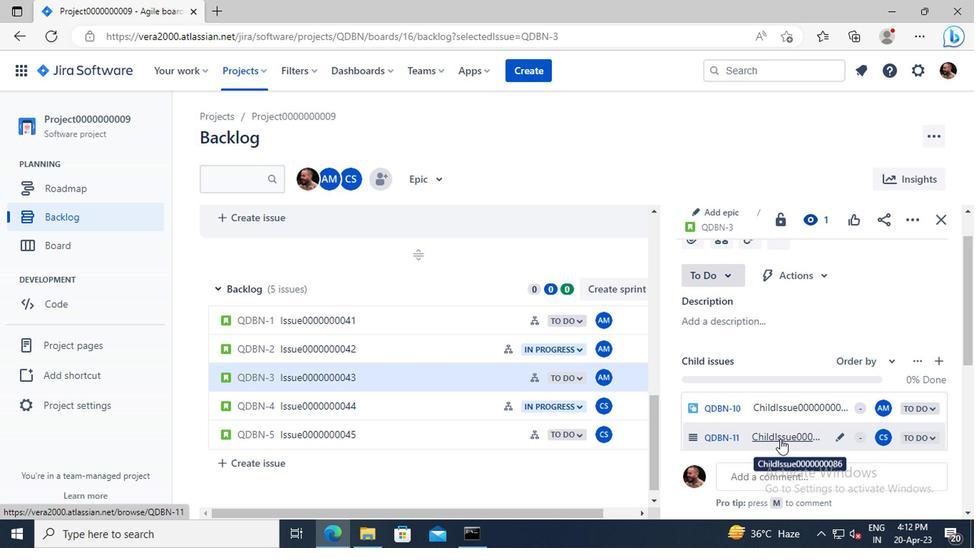 
